 Task: For heading  Tahoma with underline.  font size for heading20,  'Change the font style of data to'Arial.  and font size to 12,  Change the alignment of both headline & data to Align left.  In the sheet  BudgetTrack analysis
Action: Mouse moved to (24, 127)
Screenshot: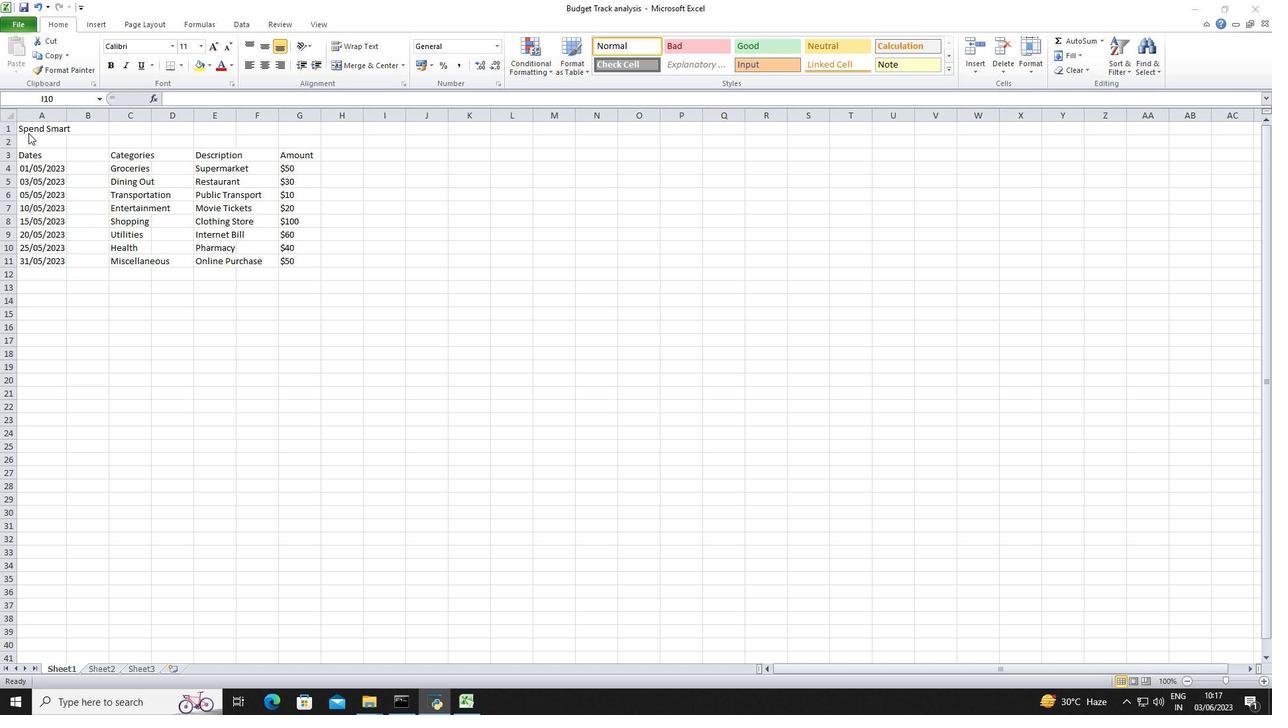 
Action: Mouse pressed left at (24, 127)
Screenshot: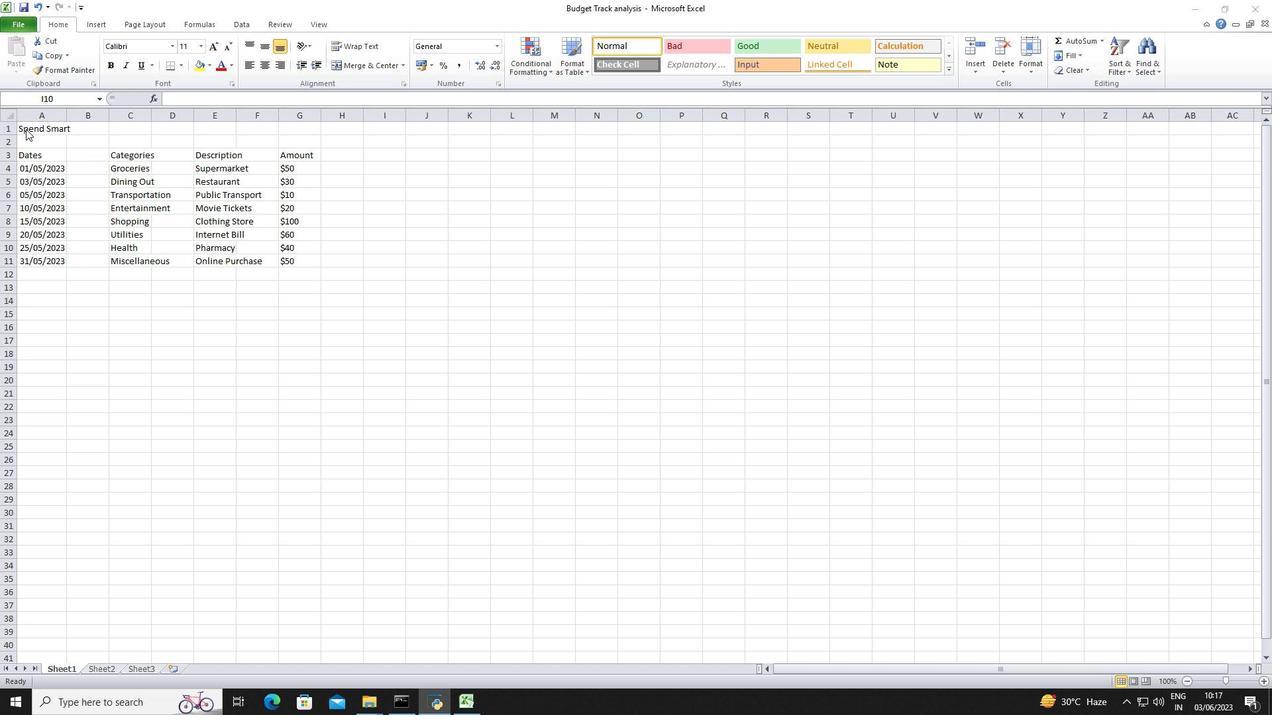 
Action: Mouse moved to (36, 127)
Screenshot: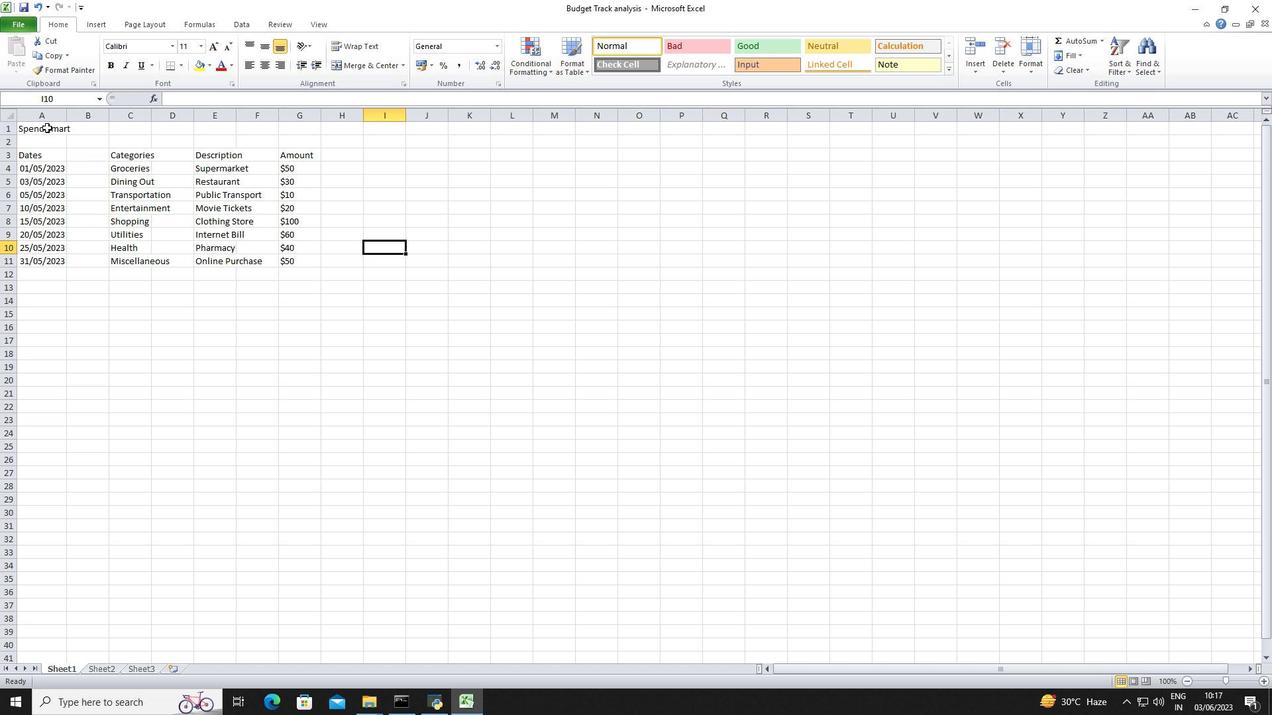 
Action: Mouse pressed left at (36, 127)
Screenshot: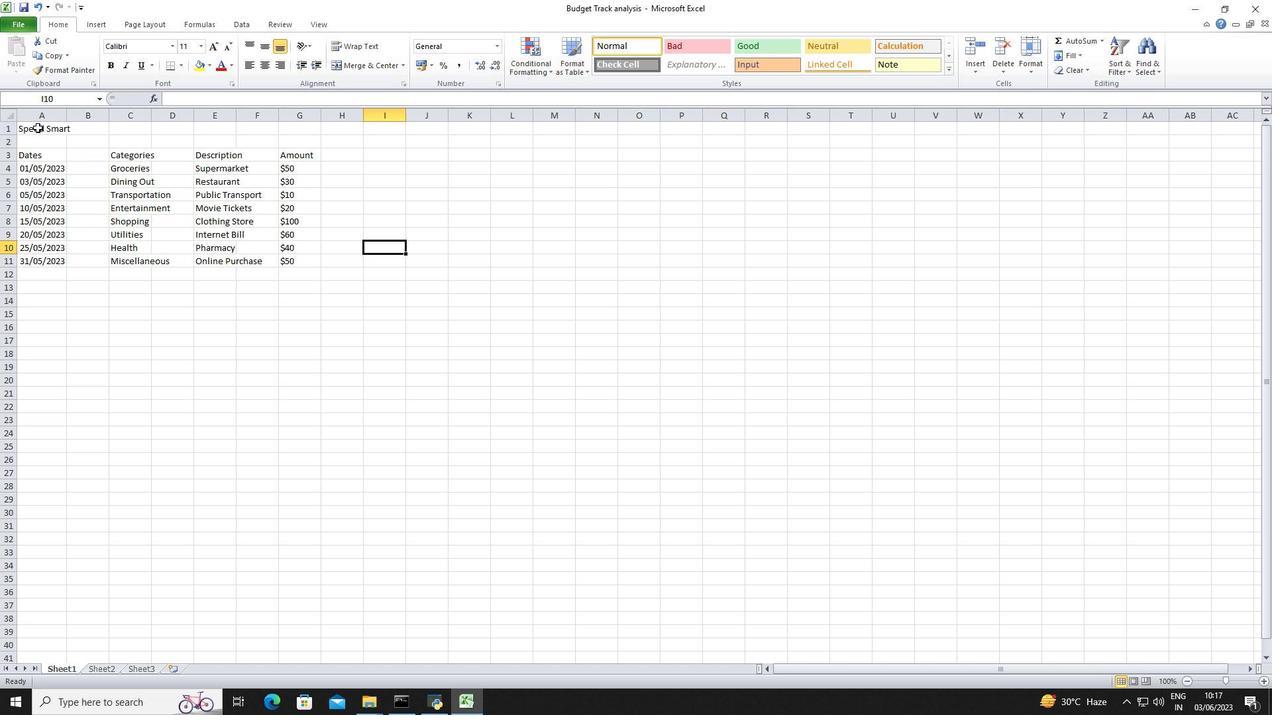 
Action: Mouse moved to (139, 47)
Screenshot: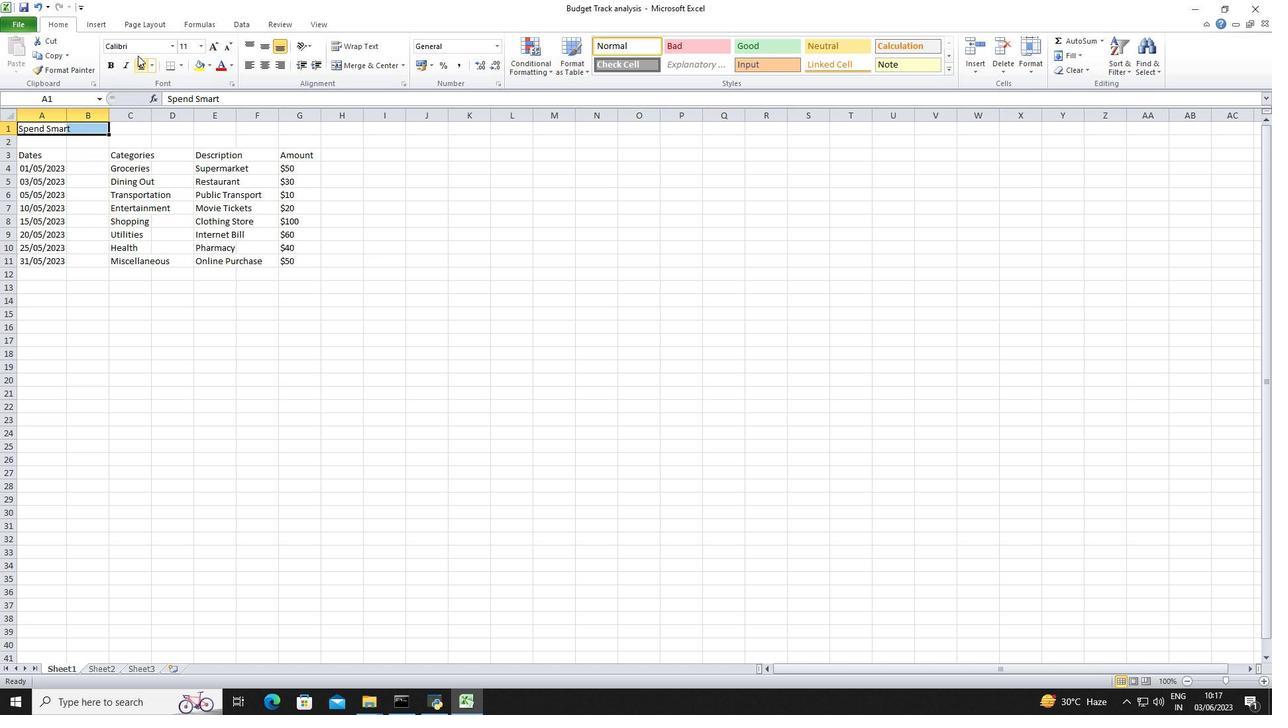 
Action: Mouse pressed left at (139, 47)
Screenshot: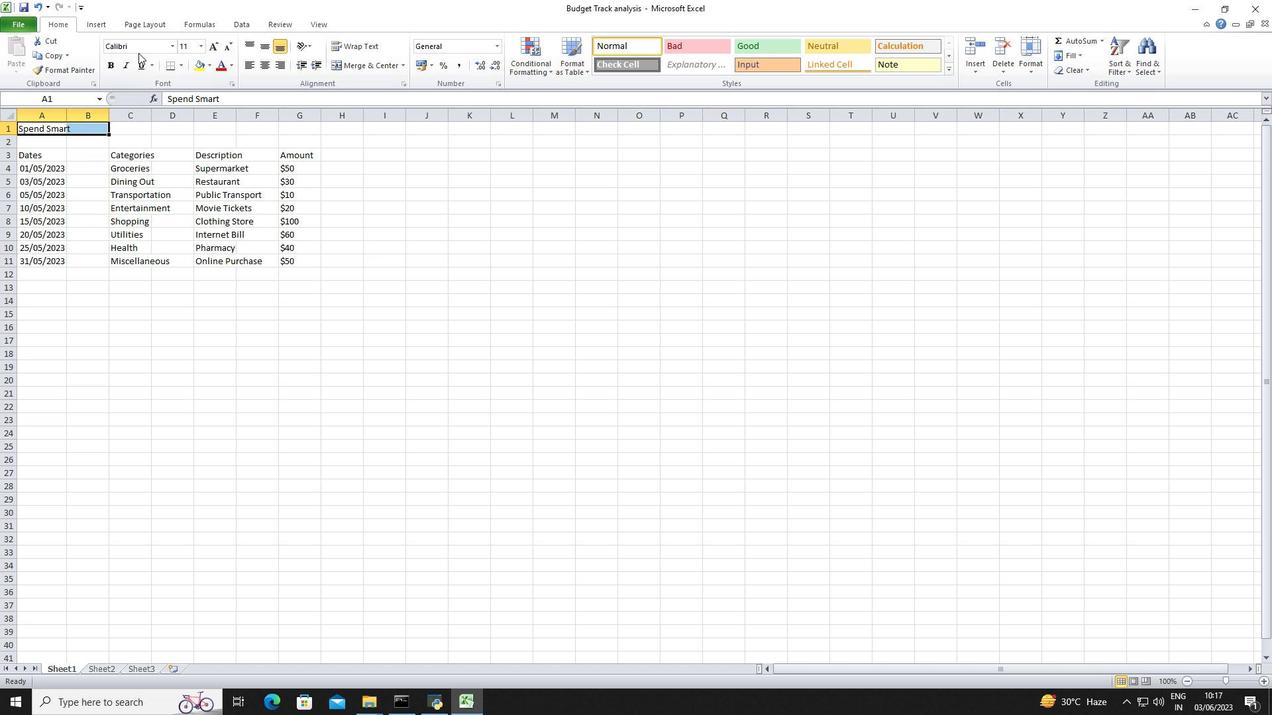 
Action: Key pressed <Key.shift>Tahoma<Key.enter>
Screenshot: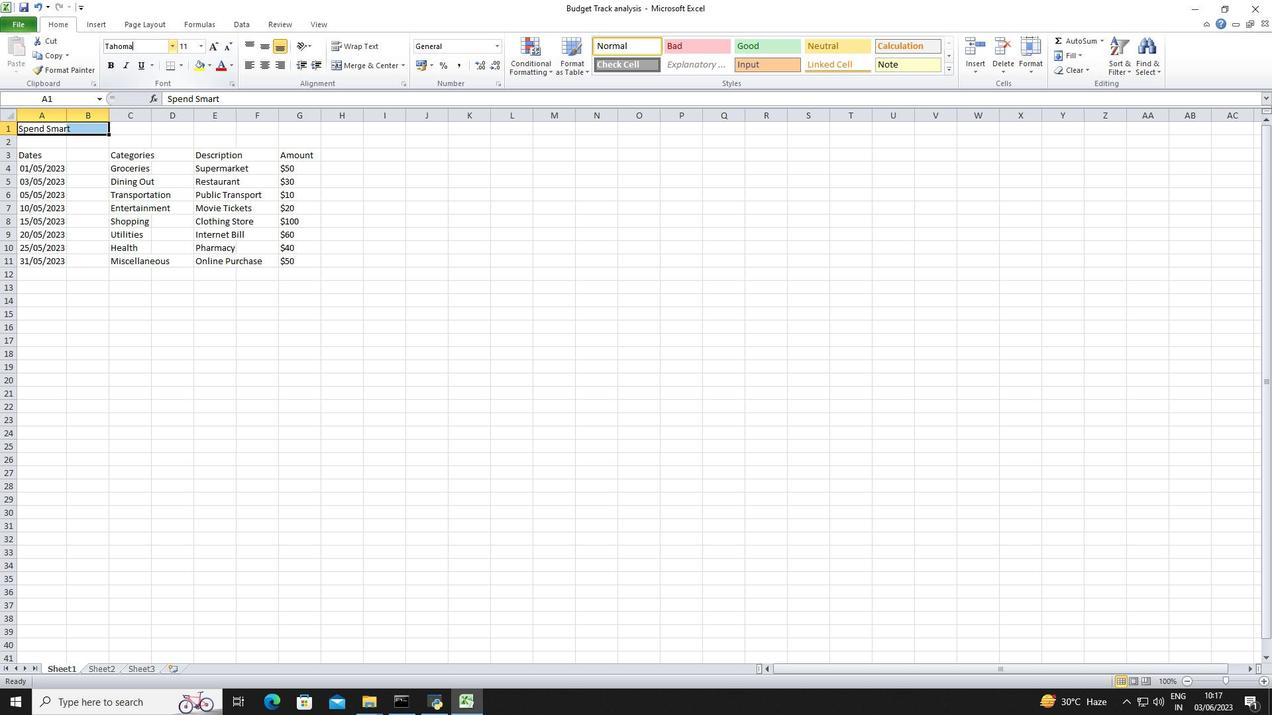 
Action: Mouse moved to (142, 70)
Screenshot: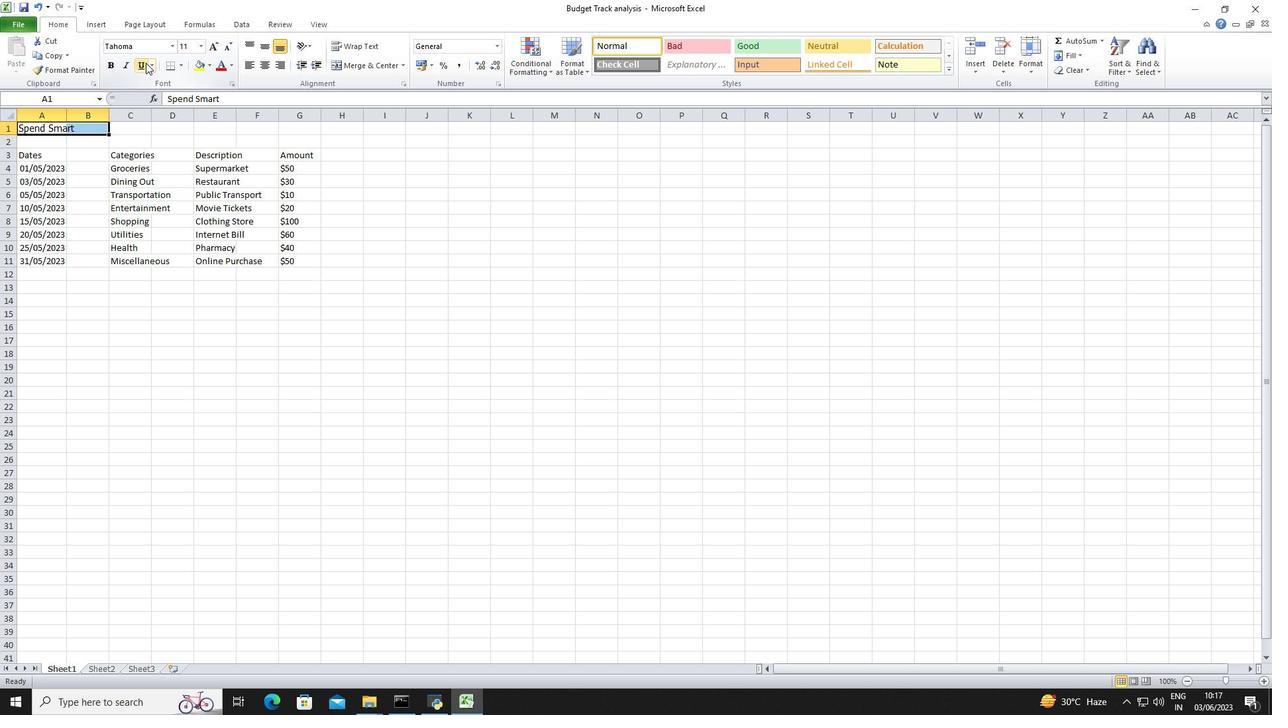 
Action: Mouse pressed left at (142, 70)
Screenshot: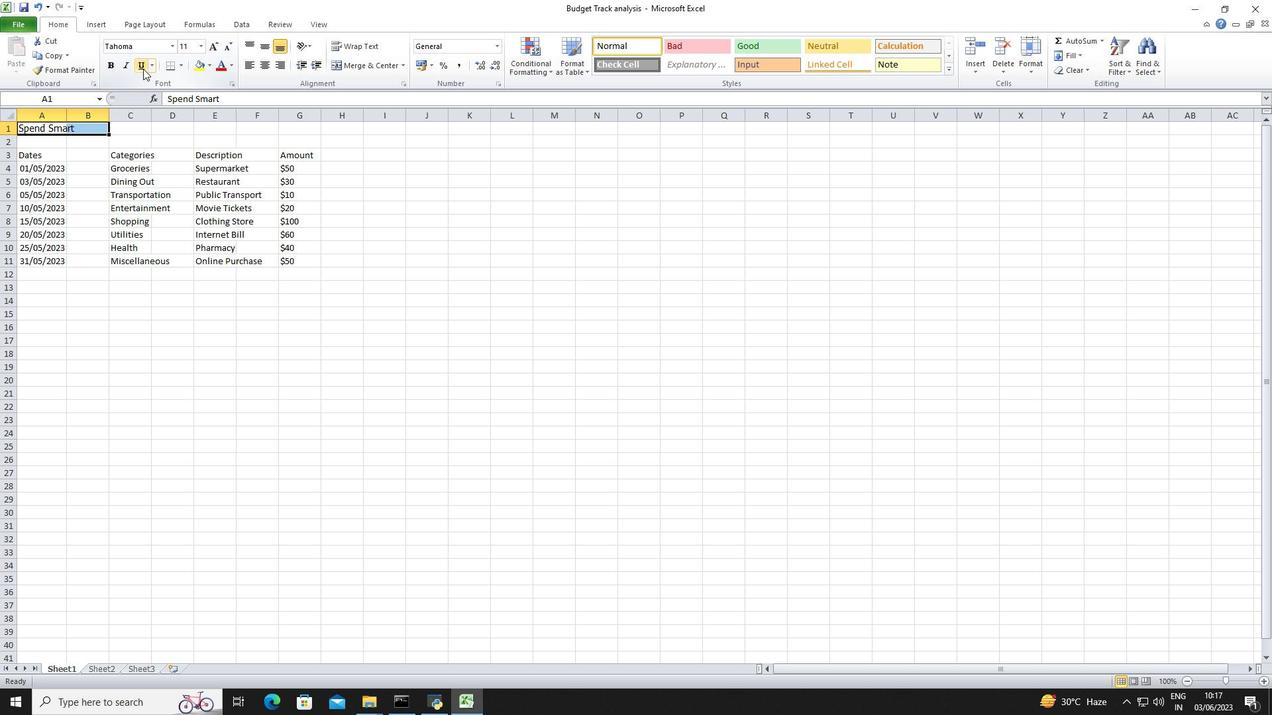 
Action: Mouse moved to (198, 47)
Screenshot: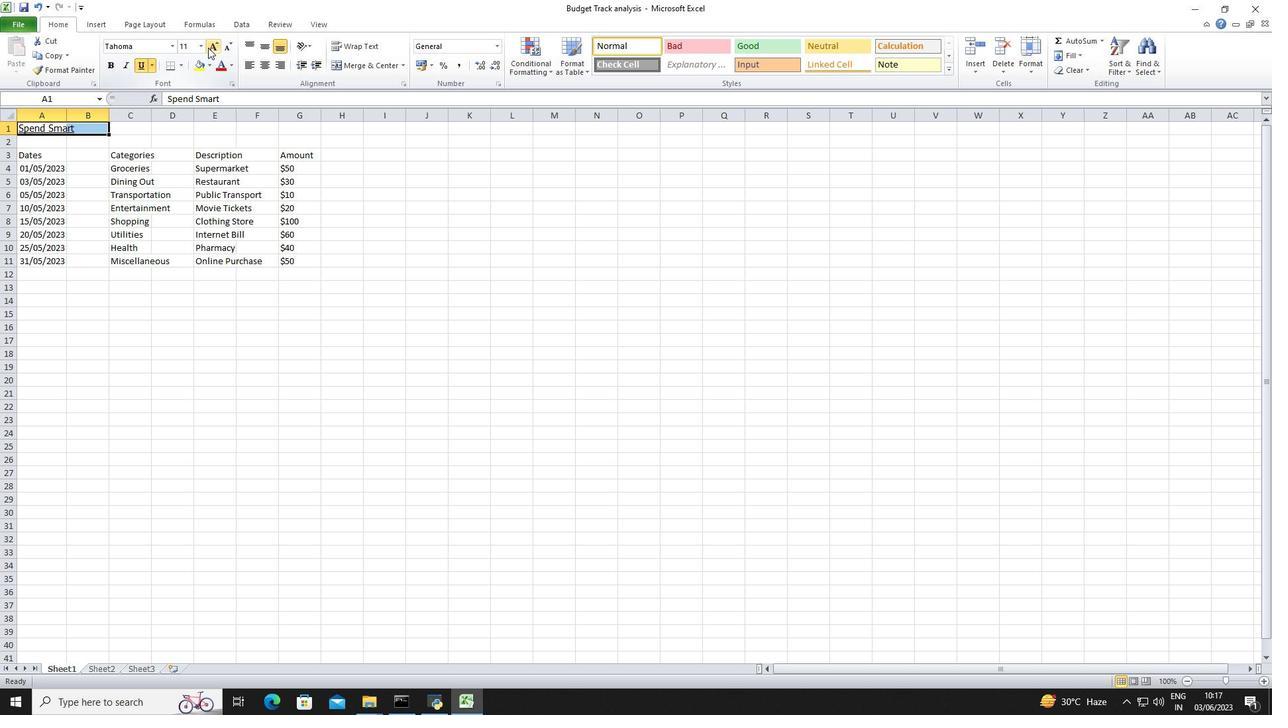 
Action: Mouse pressed left at (198, 47)
Screenshot: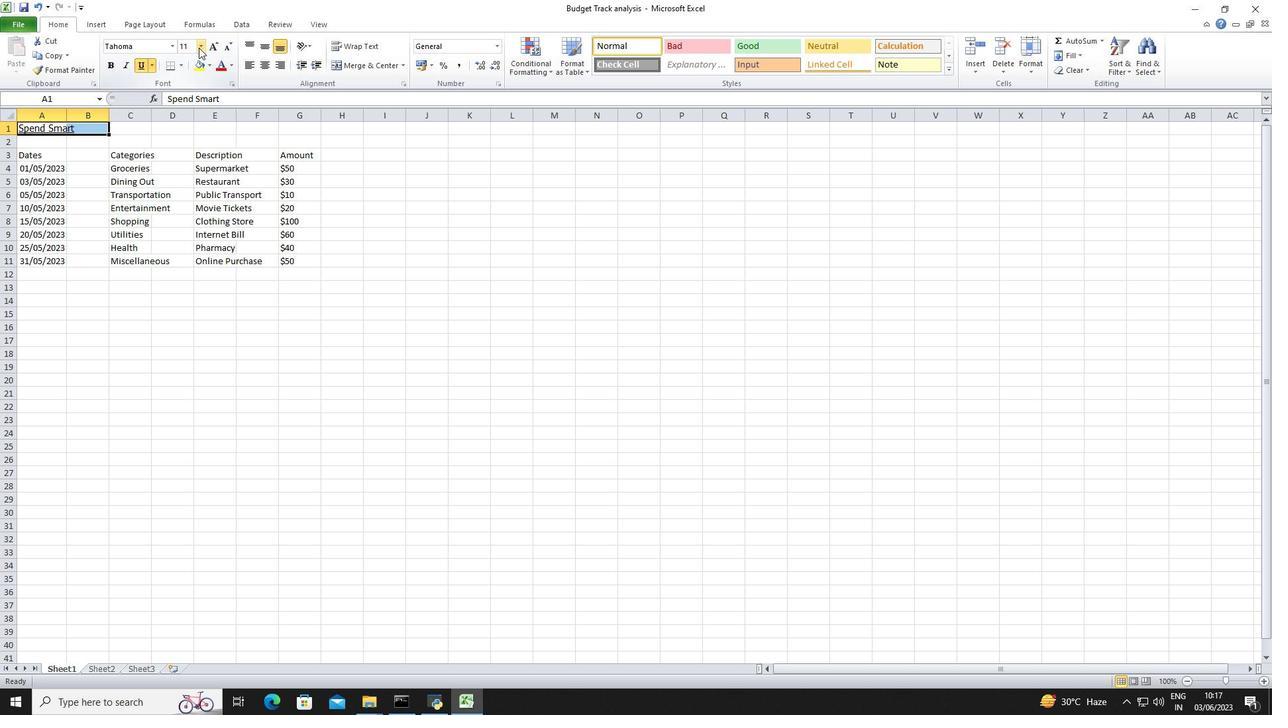 
Action: Mouse moved to (191, 146)
Screenshot: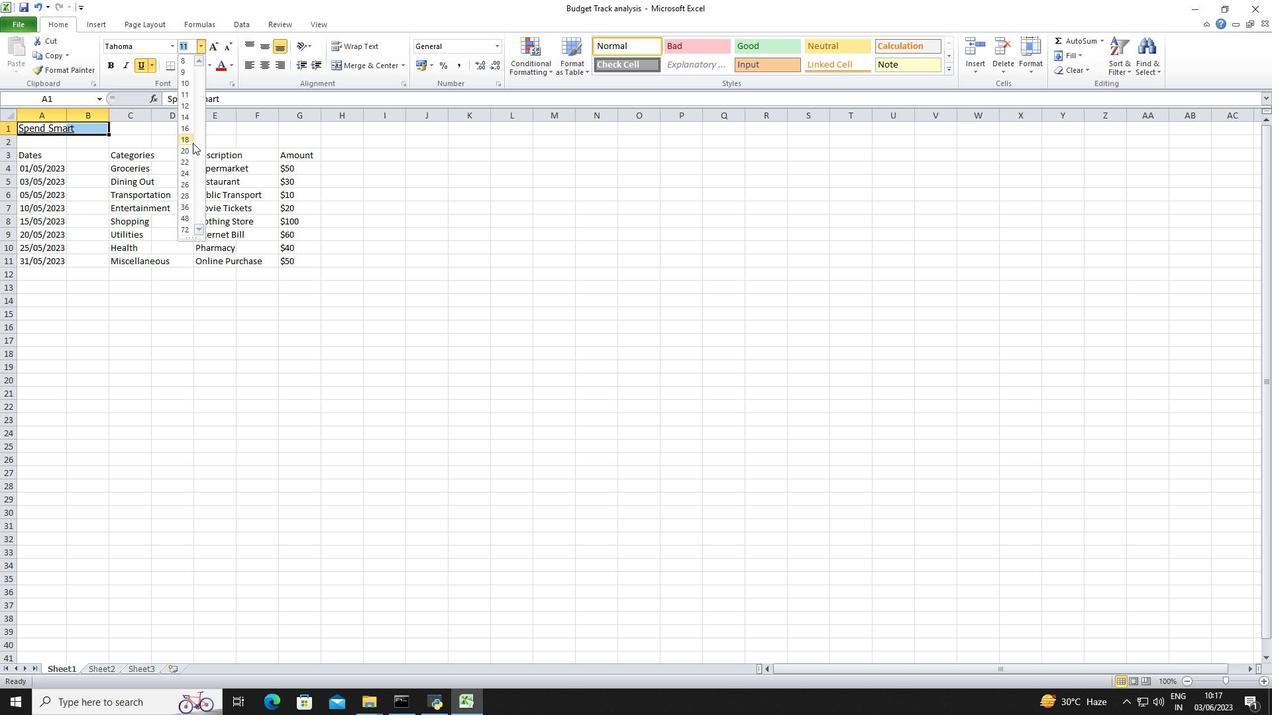 
Action: Mouse pressed left at (191, 146)
Screenshot: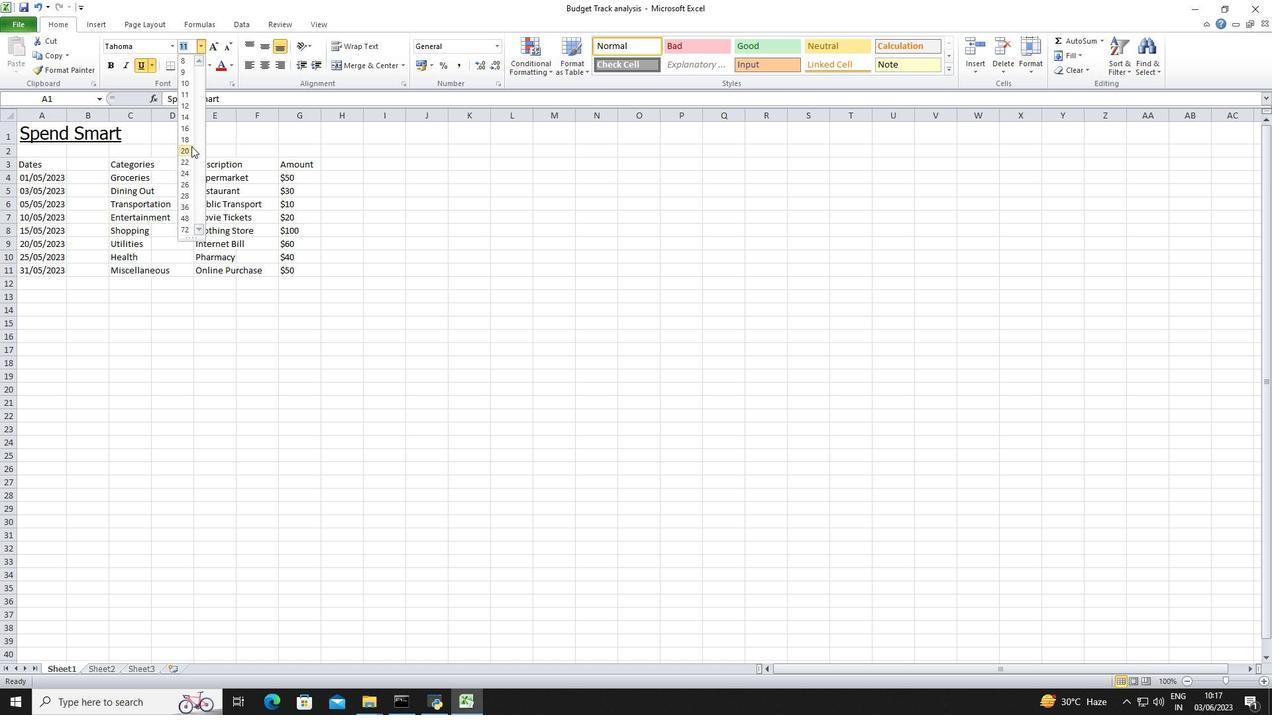 
Action: Mouse moved to (51, 164)
Screenshot: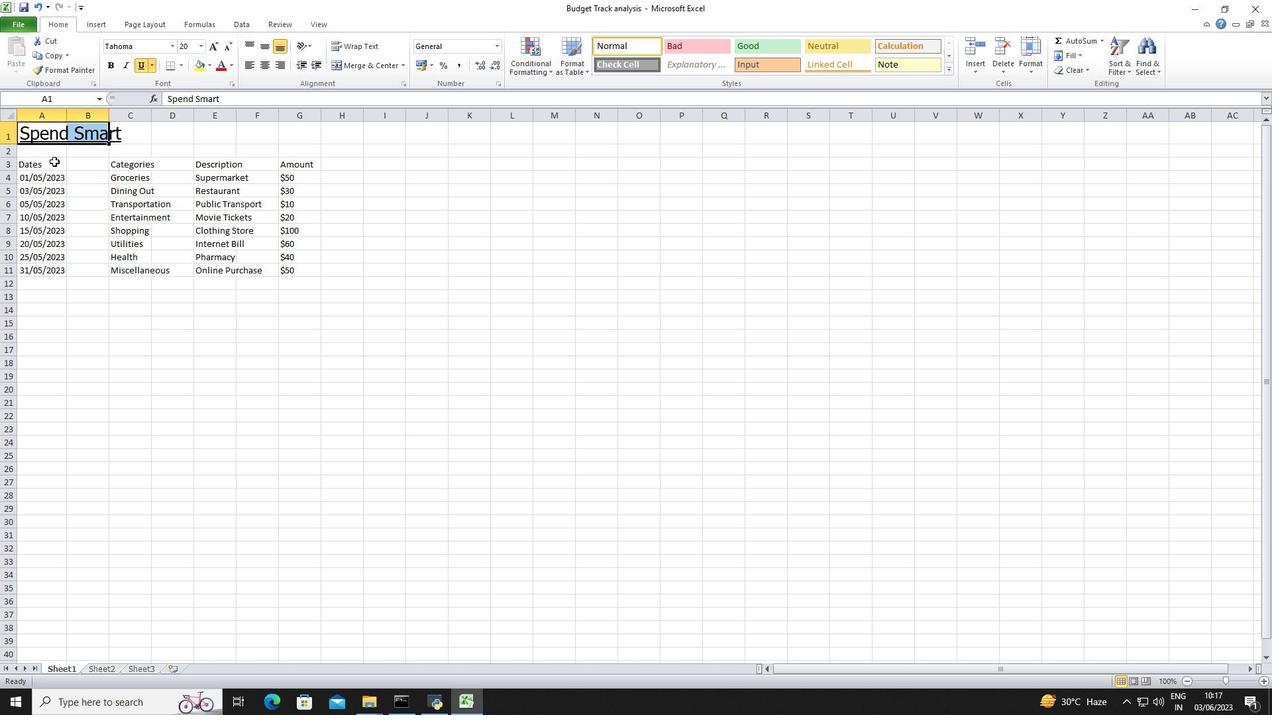 
Action: Mouse pressed left at (51, 164)
Screenshot: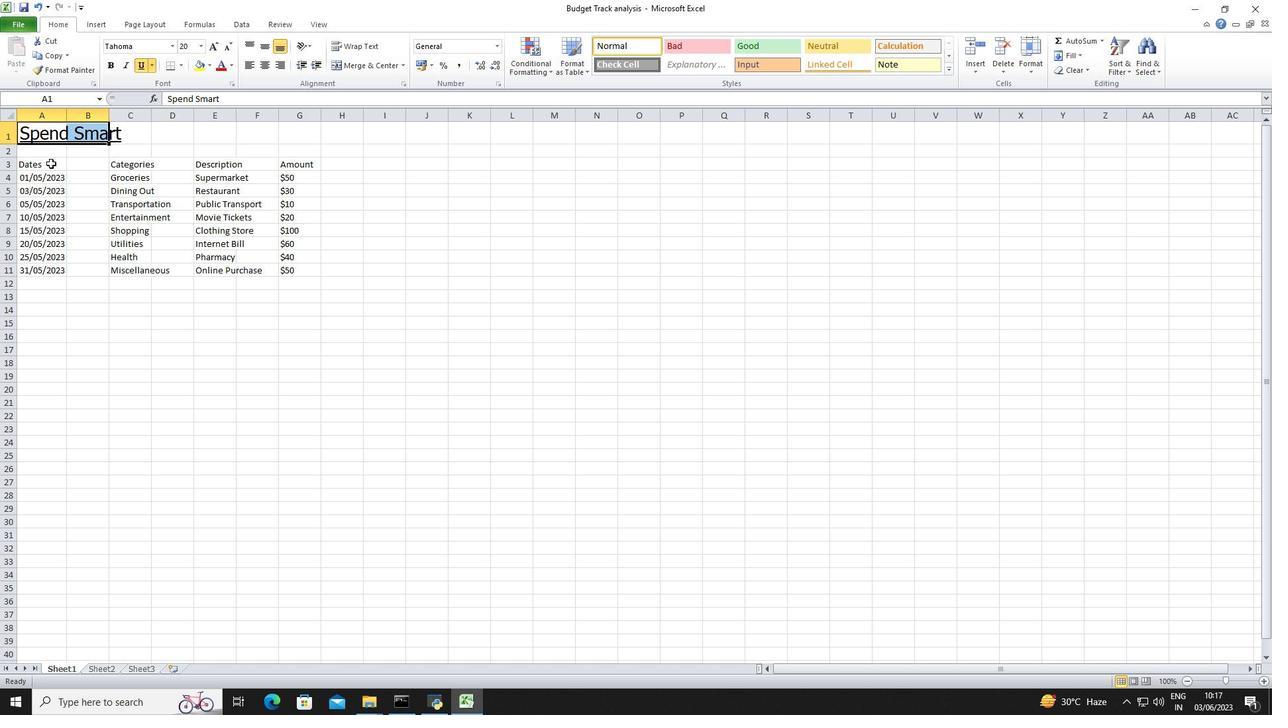 
Action: Mouse moved to (139, 46)
Screenshot: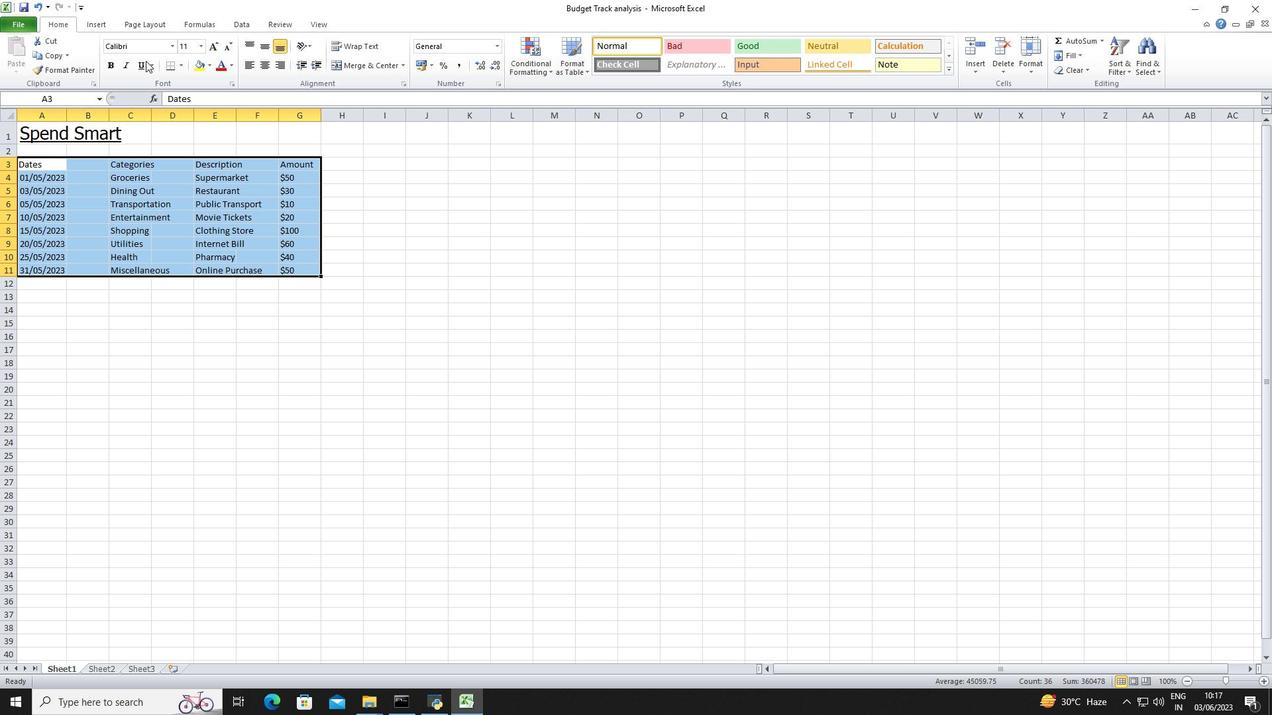 
Action: Mouse pressed left at (139, 46)
Screenshot: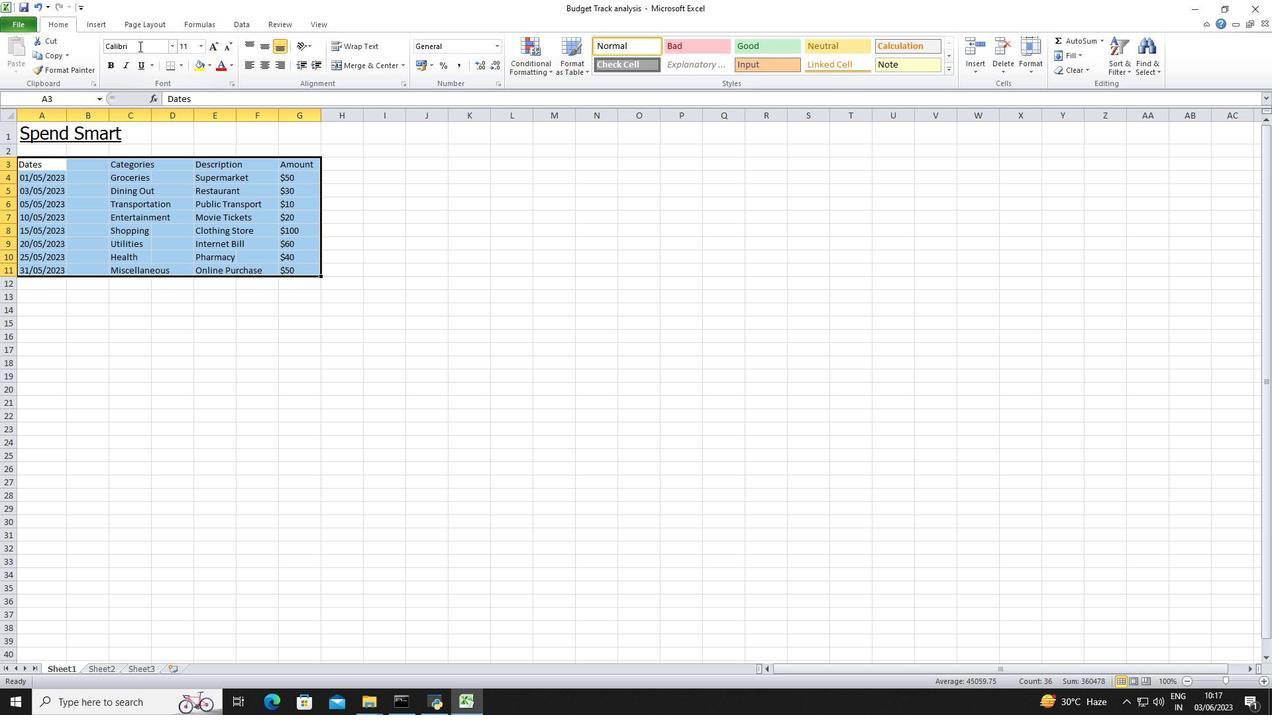 
Action: Key pressed <Key.shift>Arial
Screenshot: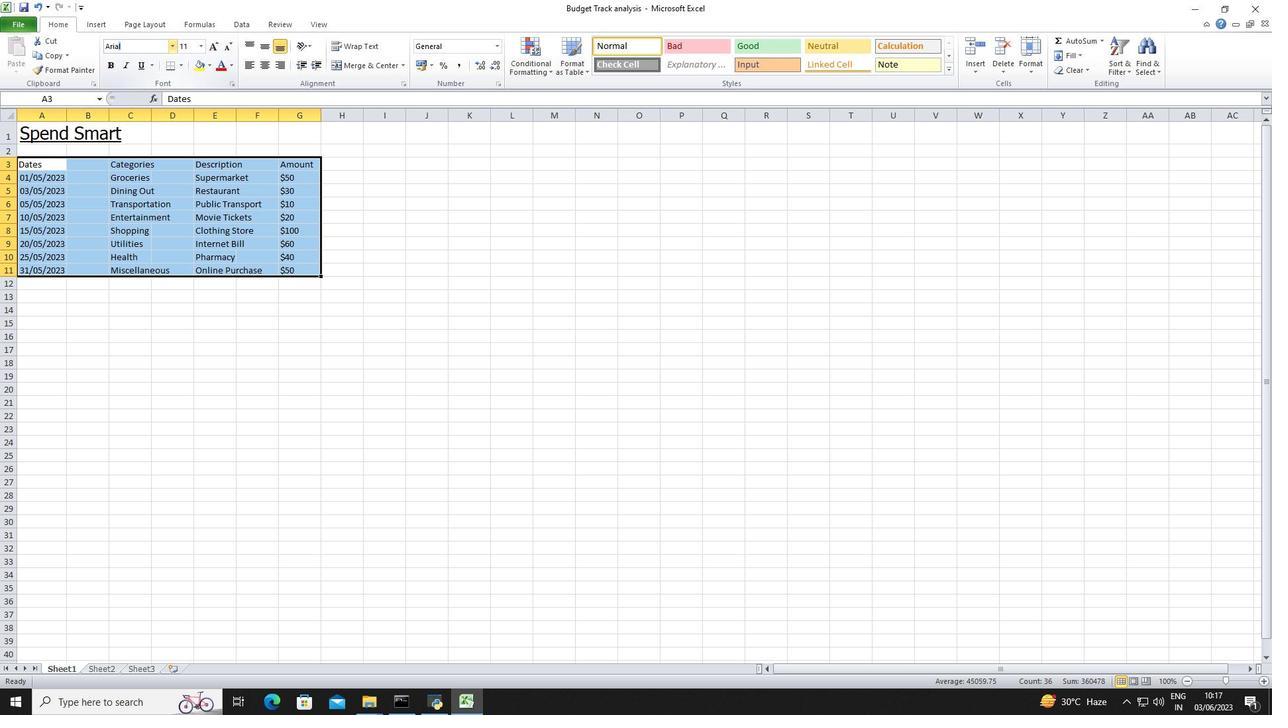 
Action: Mouse moved to (199, 47)
Screenshot: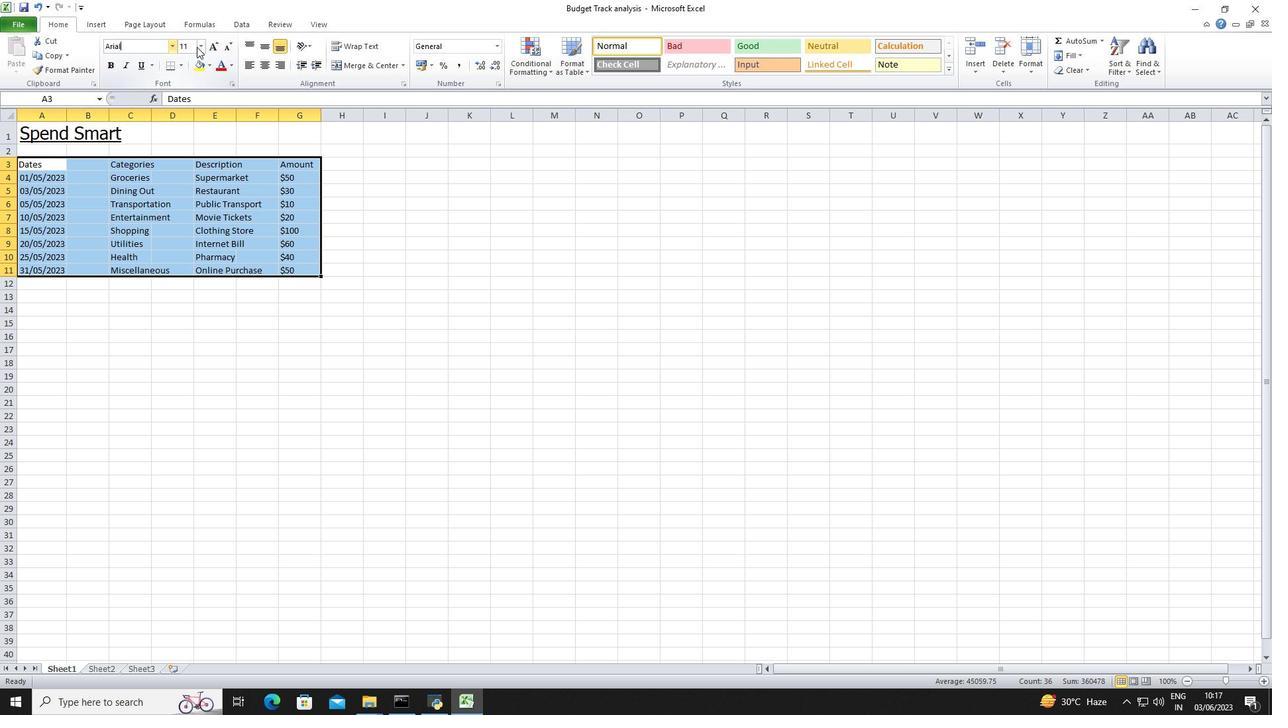 
Action: Mouse pressed left at (199, 47)
Screenshot: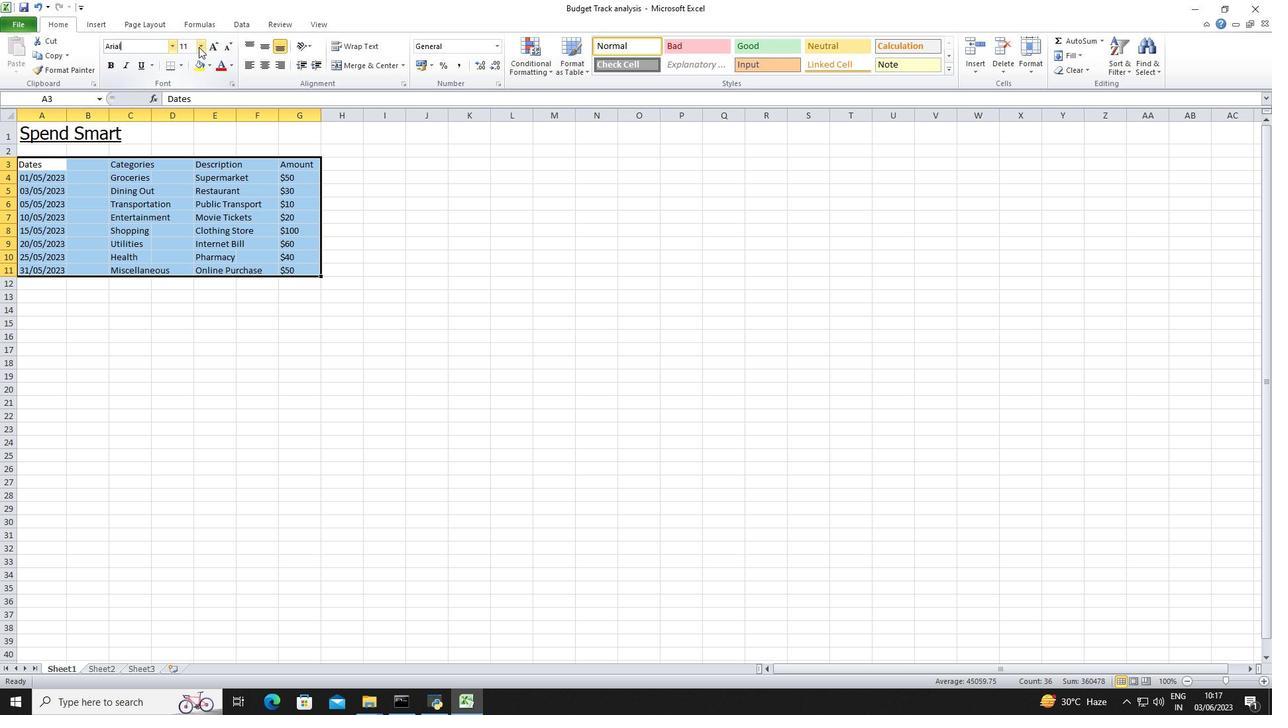 
Action: Mouse moved to (199, 47)
Screenshot: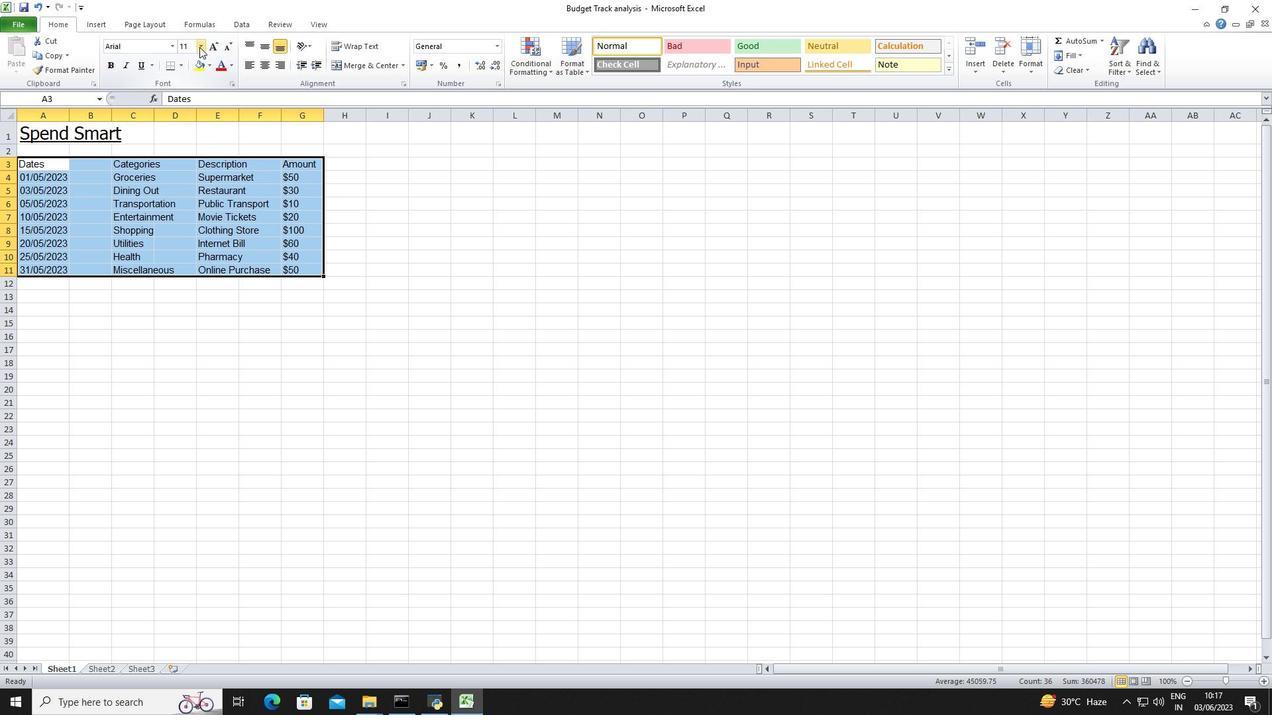 
Action: Mouse pressed left at (199, 47)
Screenshot: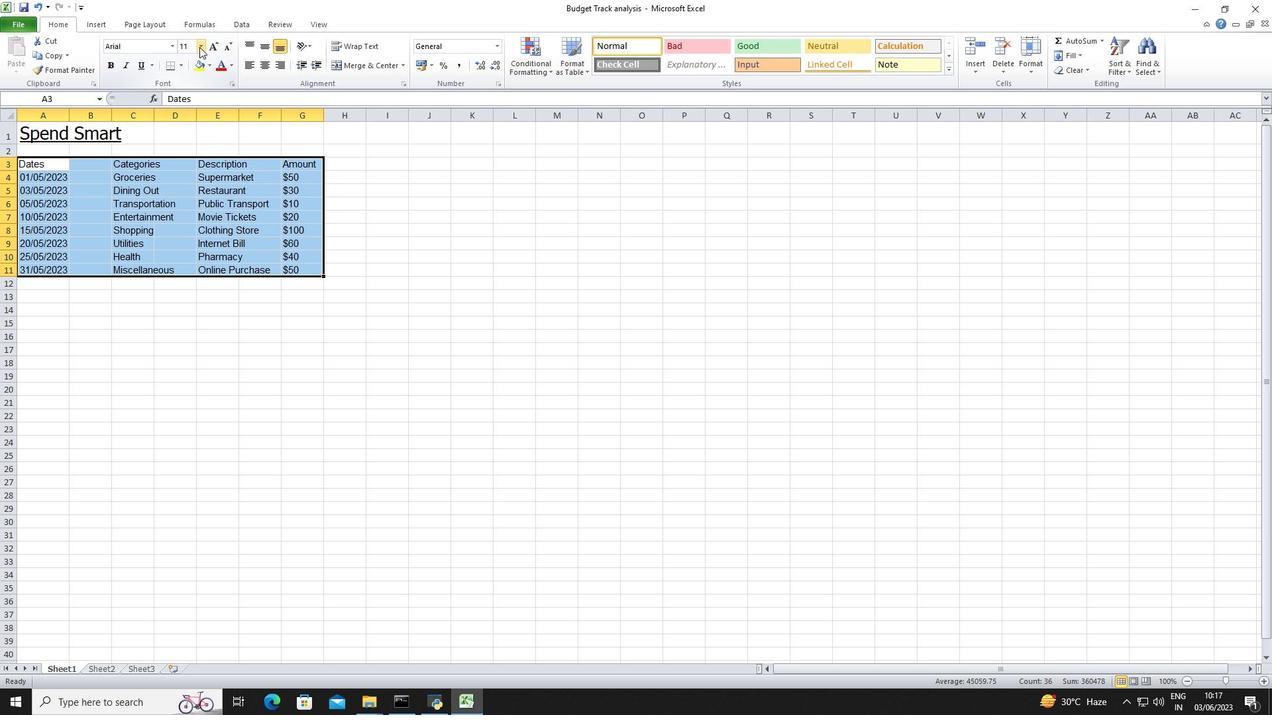 
Action: Mouse moved to (189, 102)
Screenshot: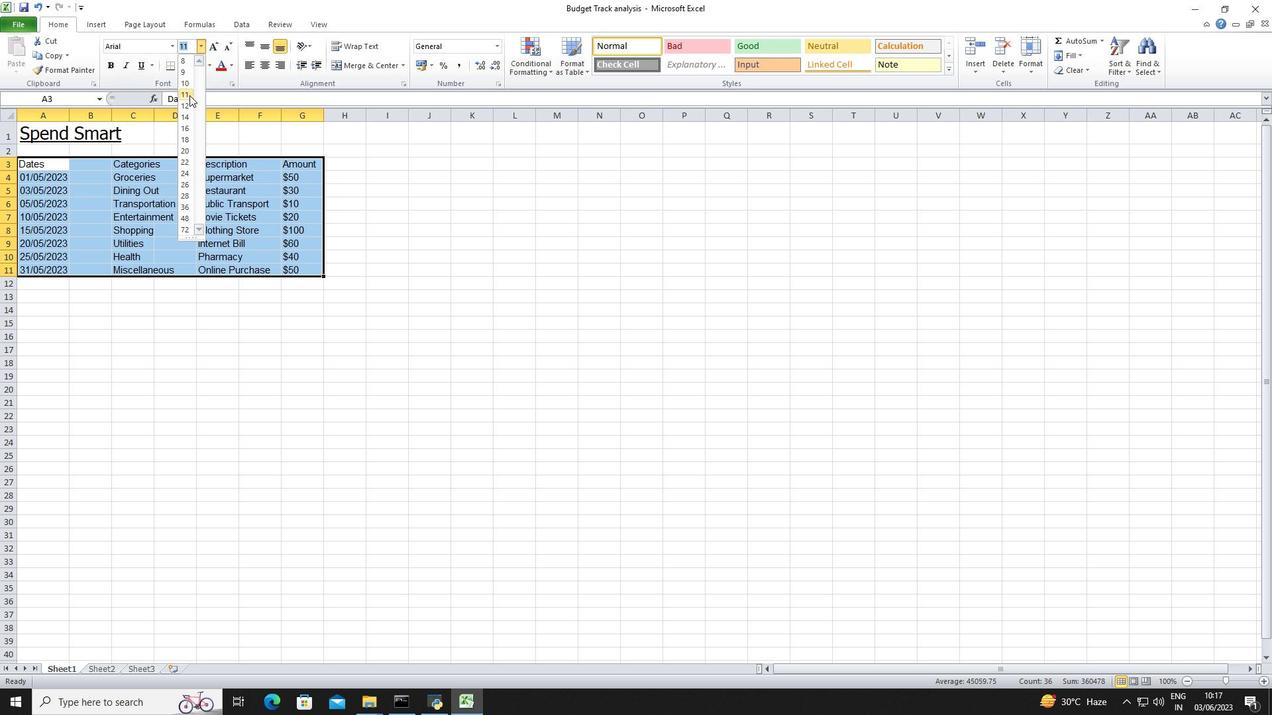 
Action: Mouse pressed left at (189, 102)
Screenshot: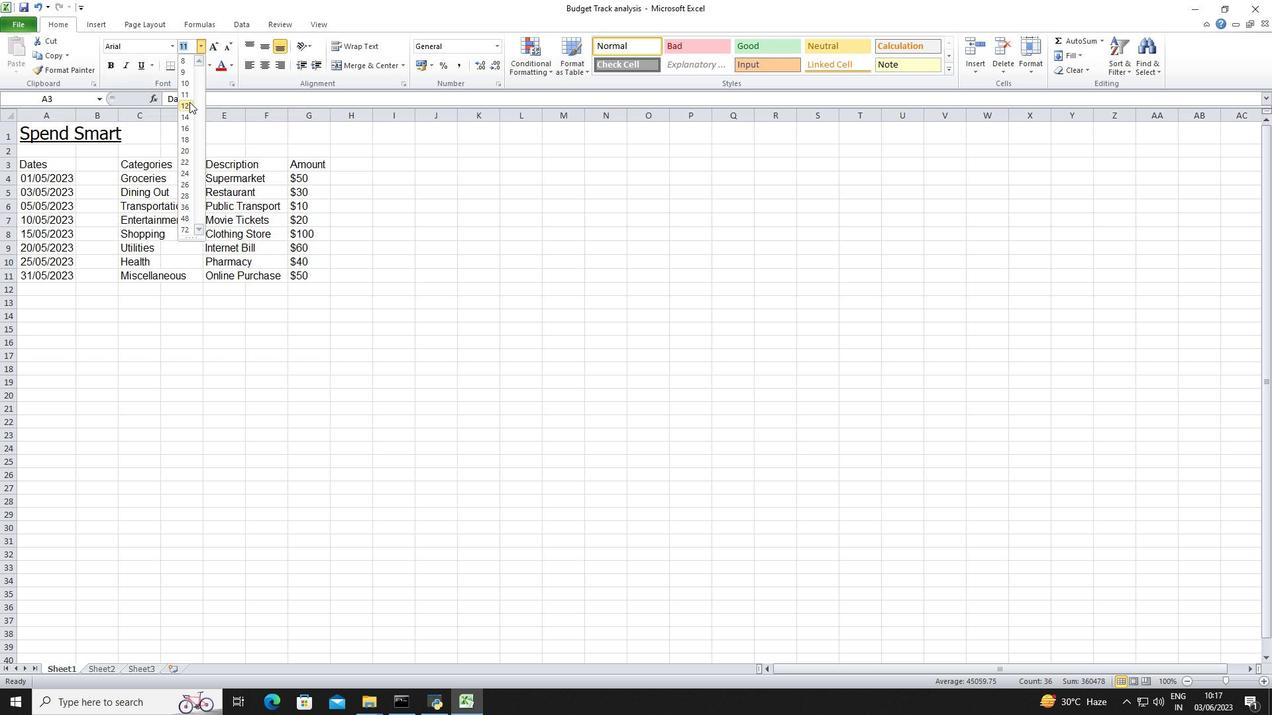 
Action: Mouse moved to (242, 66)
Screenshot: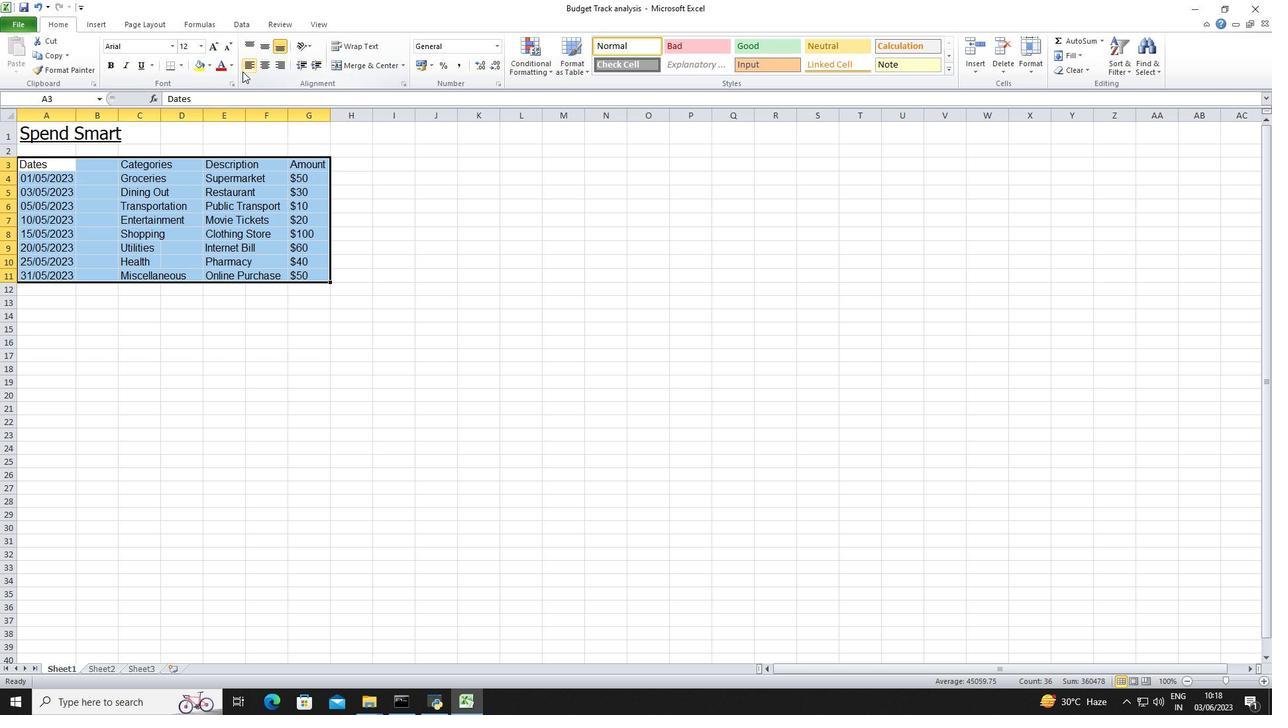 
Action: Mouse pressed left at (242, 66)
Screenshot: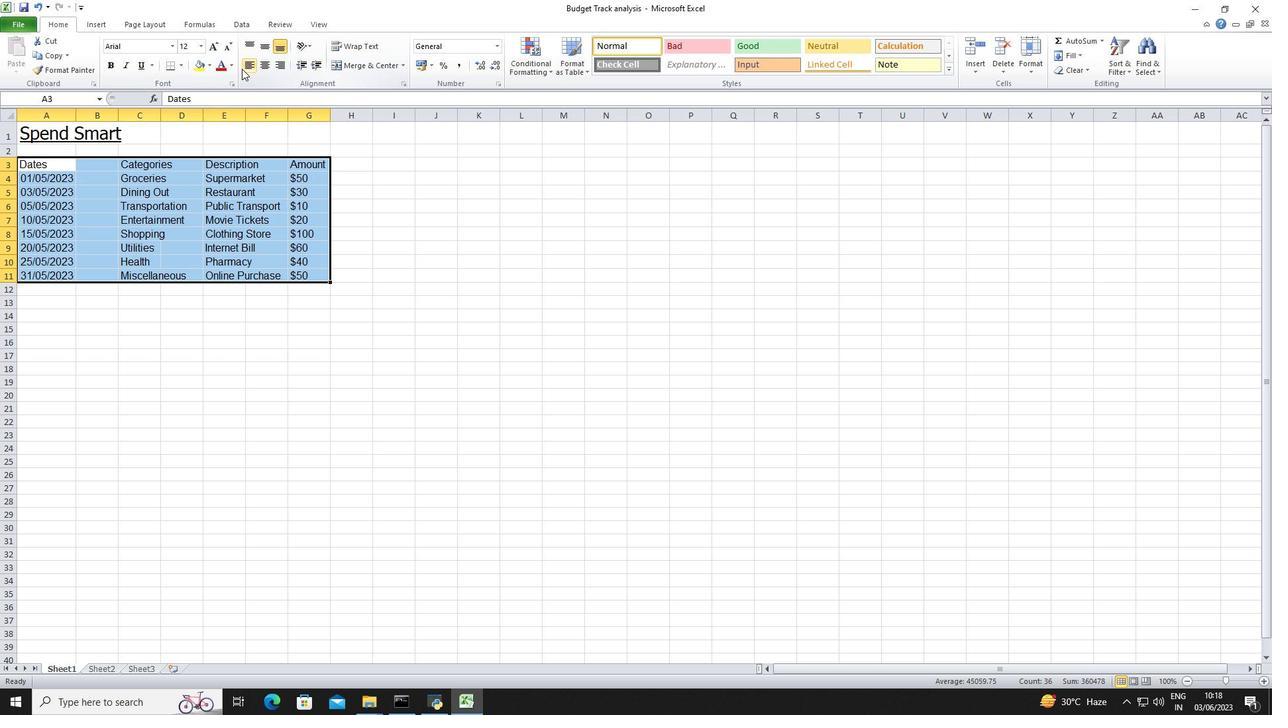 
Action: Mouse moved to (348, 139)
Screenshot: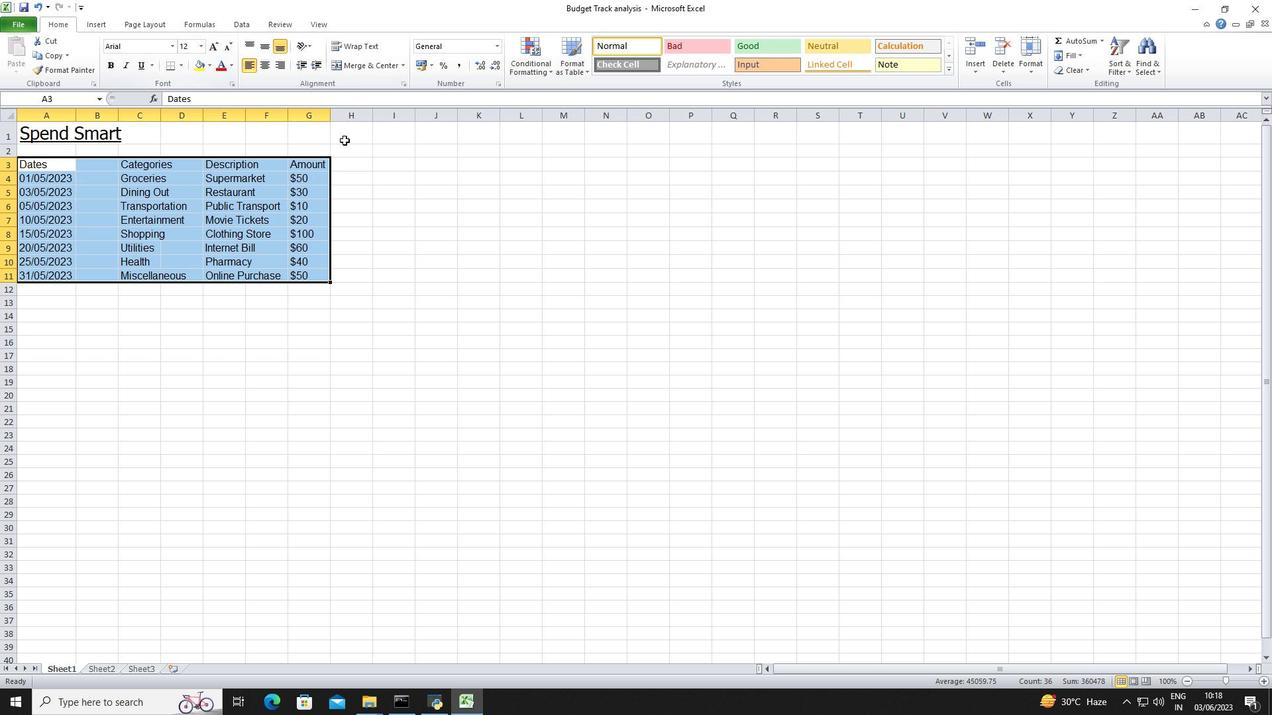 
Action: Mouse pressed left at (348, 139)
Screenshot: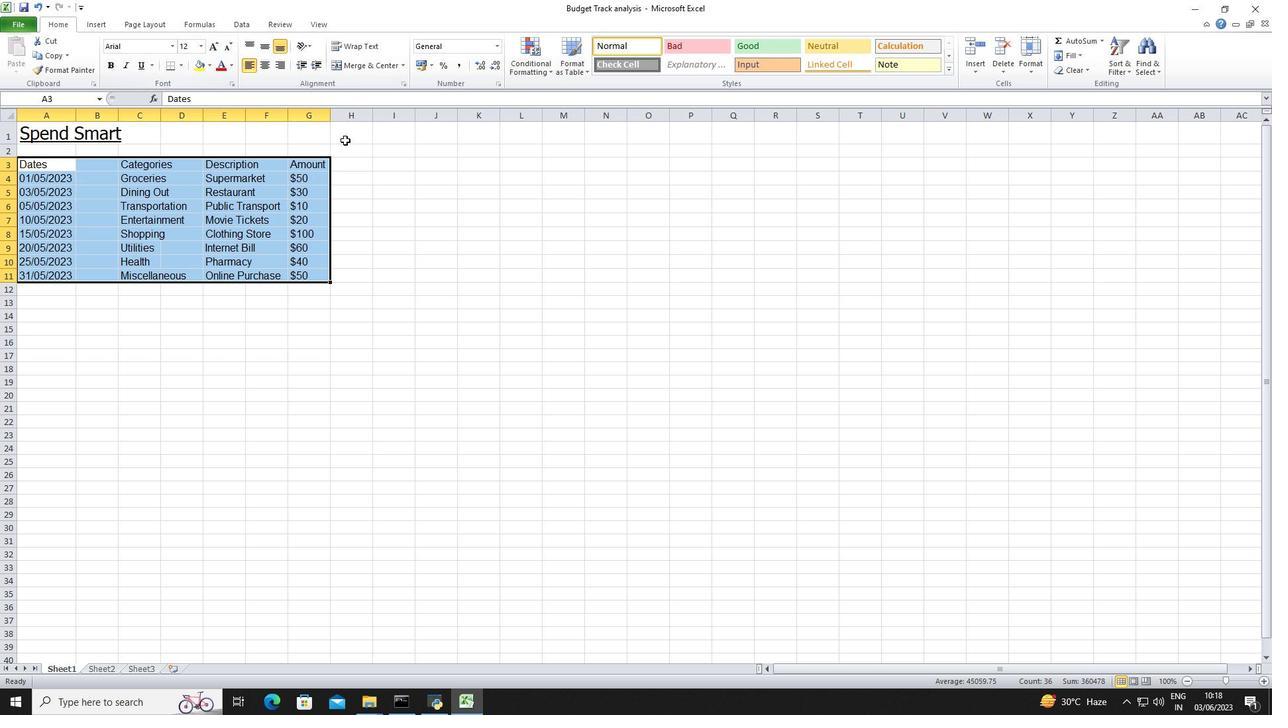 
